 Task: Add a condition where "Channel Is Email" in new tickets in your groups.
Action: Mouse moved to (125, 409)
Screenshot: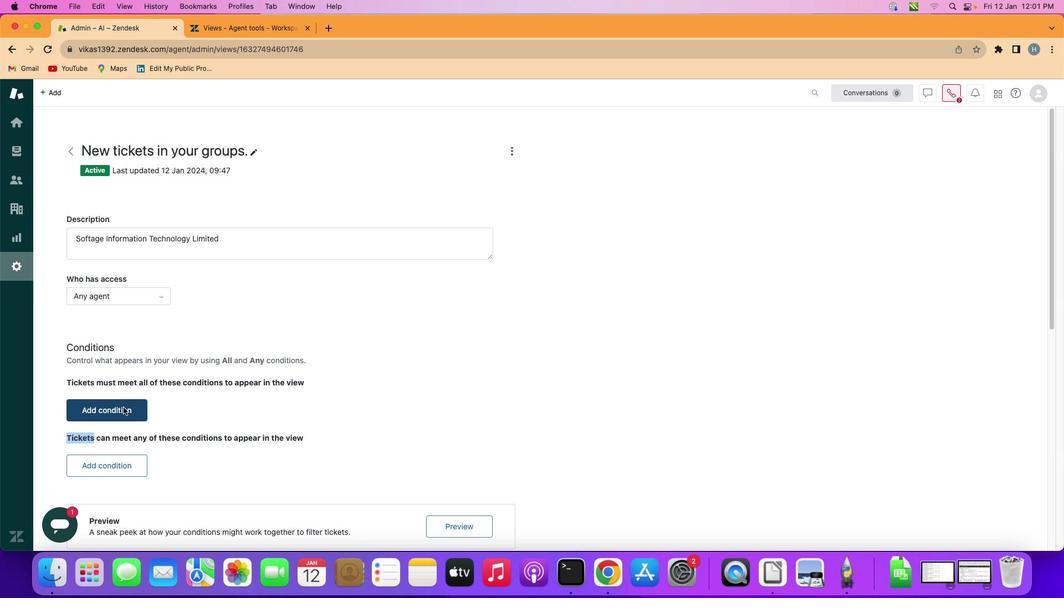 
Action: Mouse pressed left at (125, 409)
Screenshot: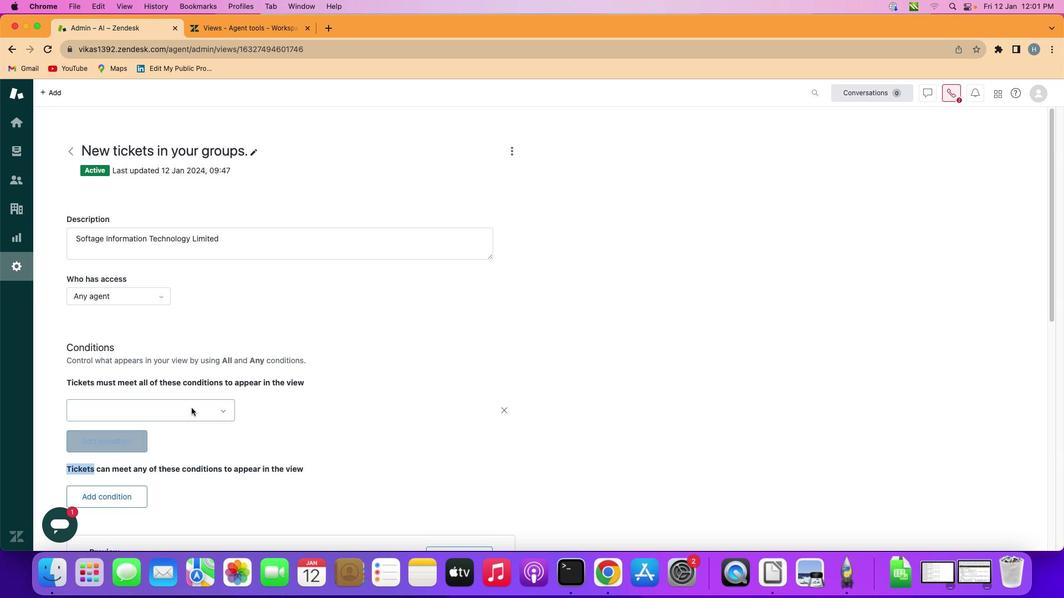 
Action: Mouse moved to (194, 409)
Screenshot: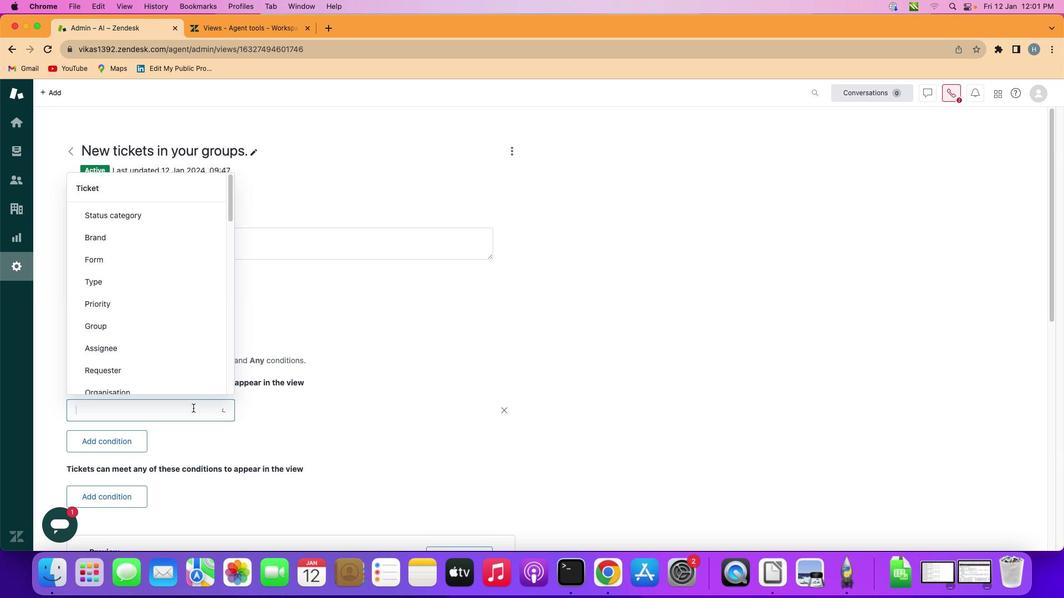 
Action: Mouse pressed left at (194, 409)
Screenshot: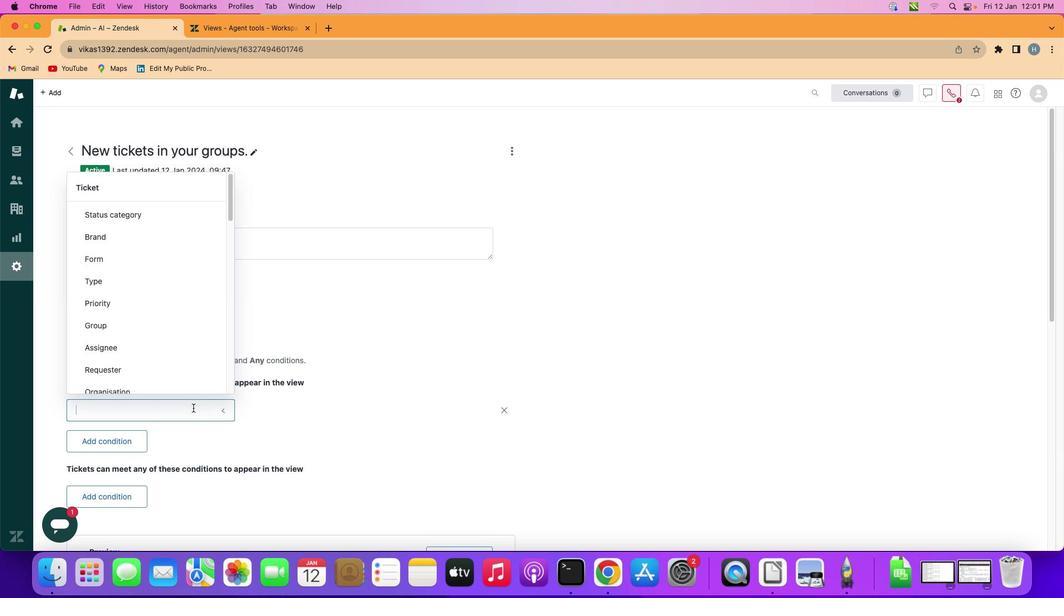 
Action: Mouse moved to (183, 313)
Screenshot: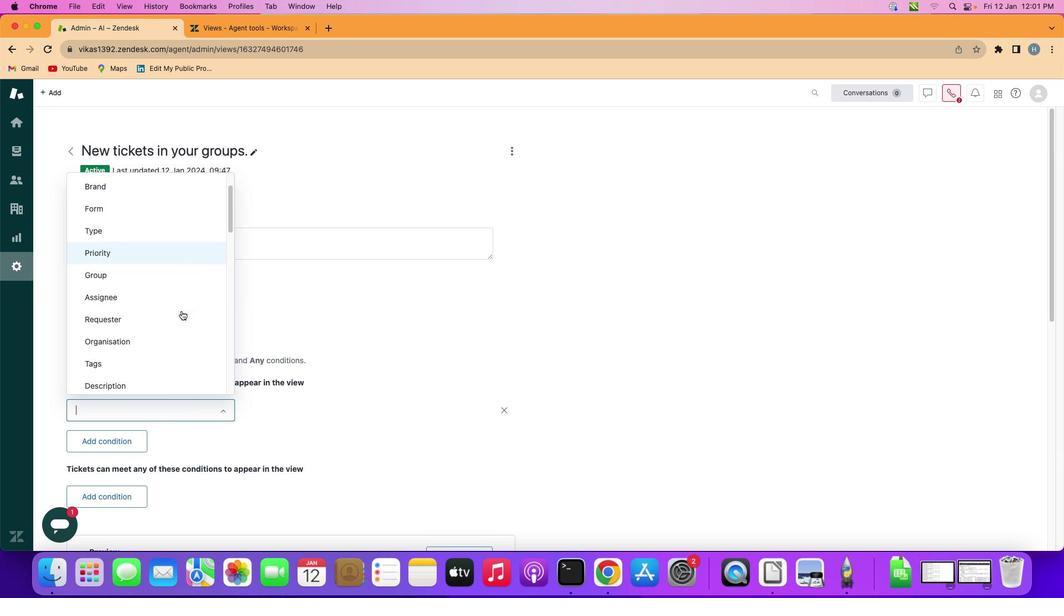 
Action: Mouse scrolled (183, 313) with delta (1, 1)
Screenshot: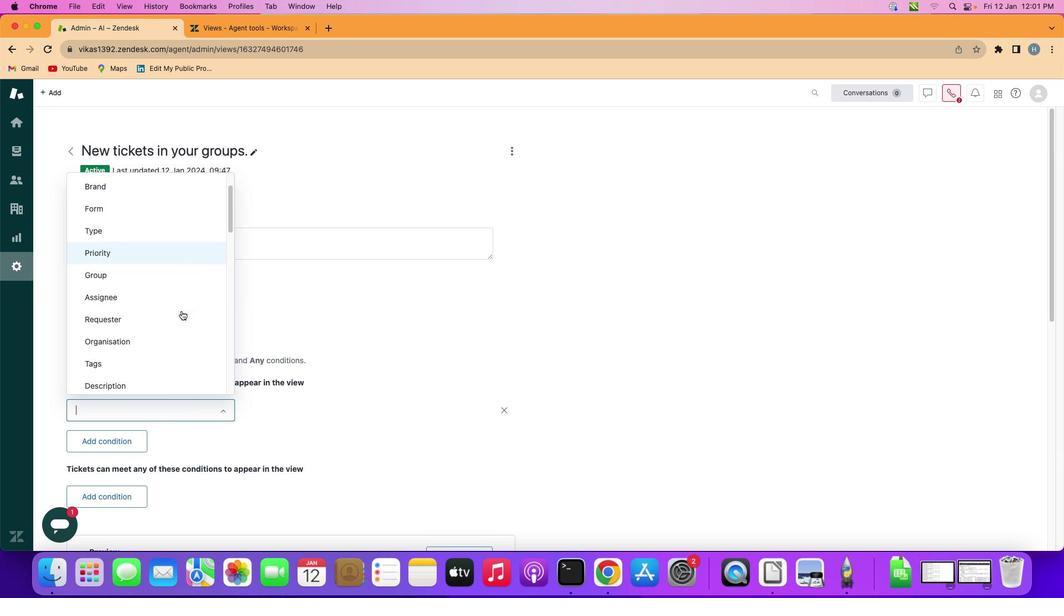 
Action: Mouse moved to (183, 312)
Screenshot: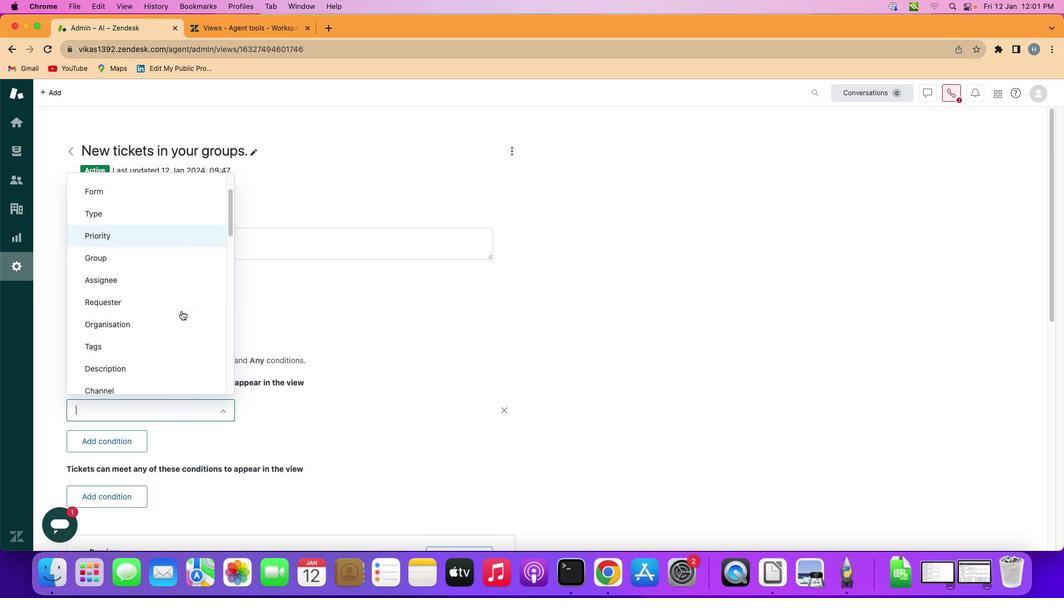 
Action: Mouse scrolled (183, 312) with delta (1, 1)
Screenshot: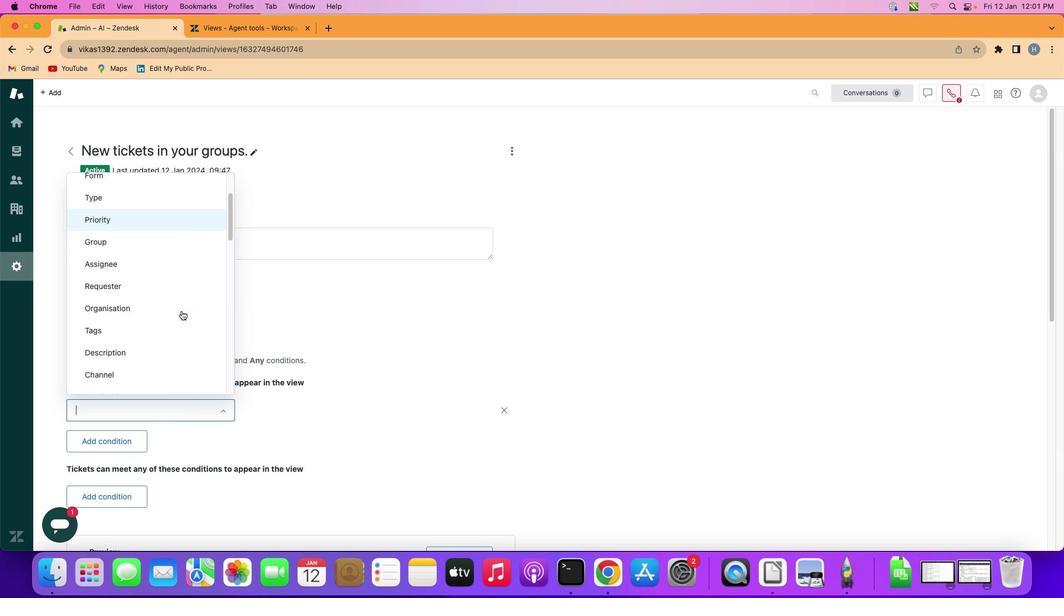
Action: Mouse scrolled (183, 312) with delta (1, 1)
Screenshot: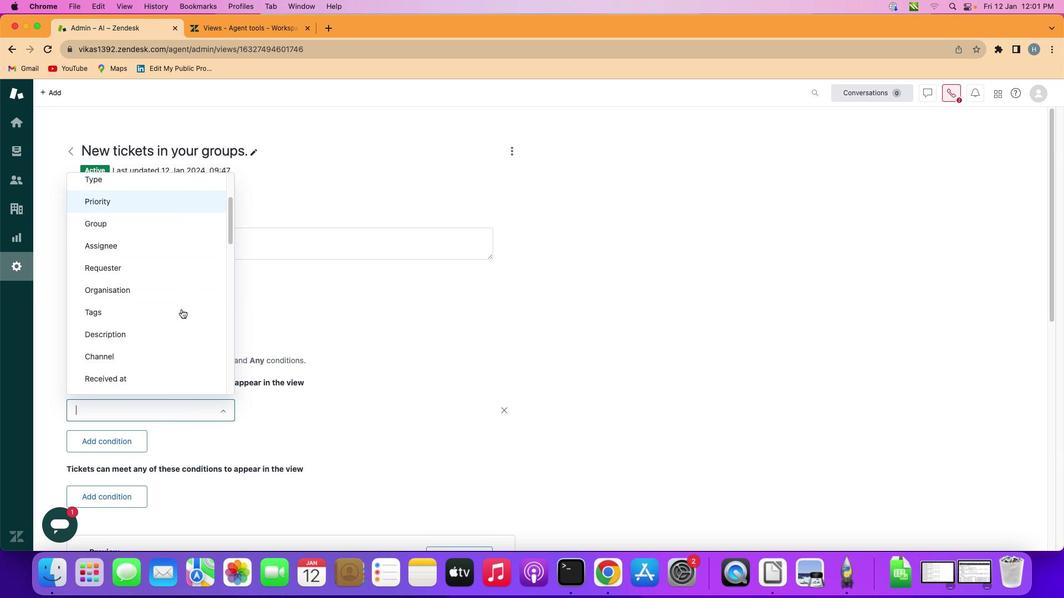 
Action: Mouse scrolled (183, 312) with delta (1, 0)
Screenshot: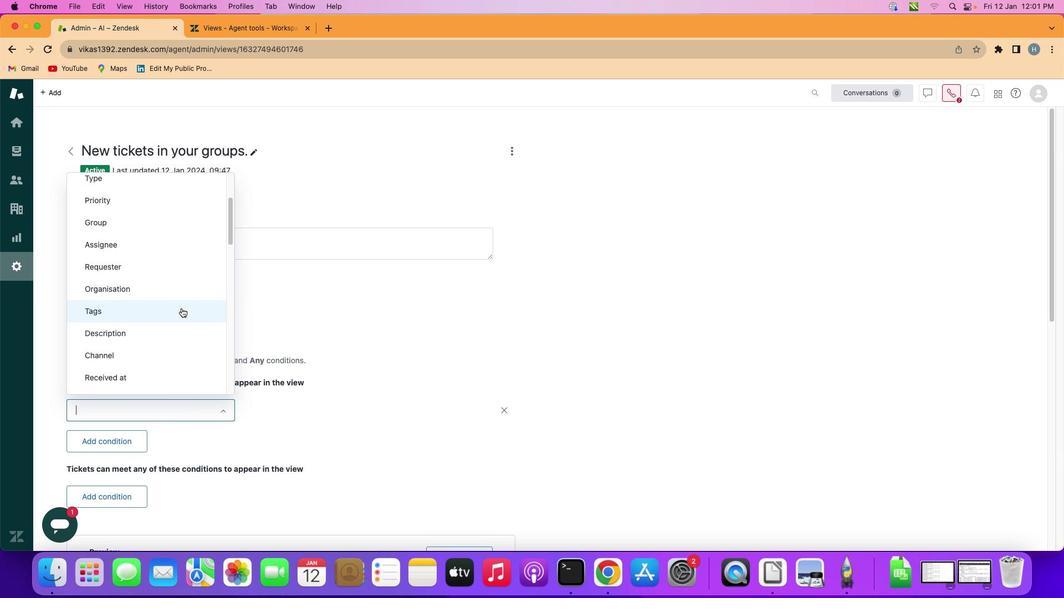 
Action: Mouse moved to (174, 350)
Screenshot: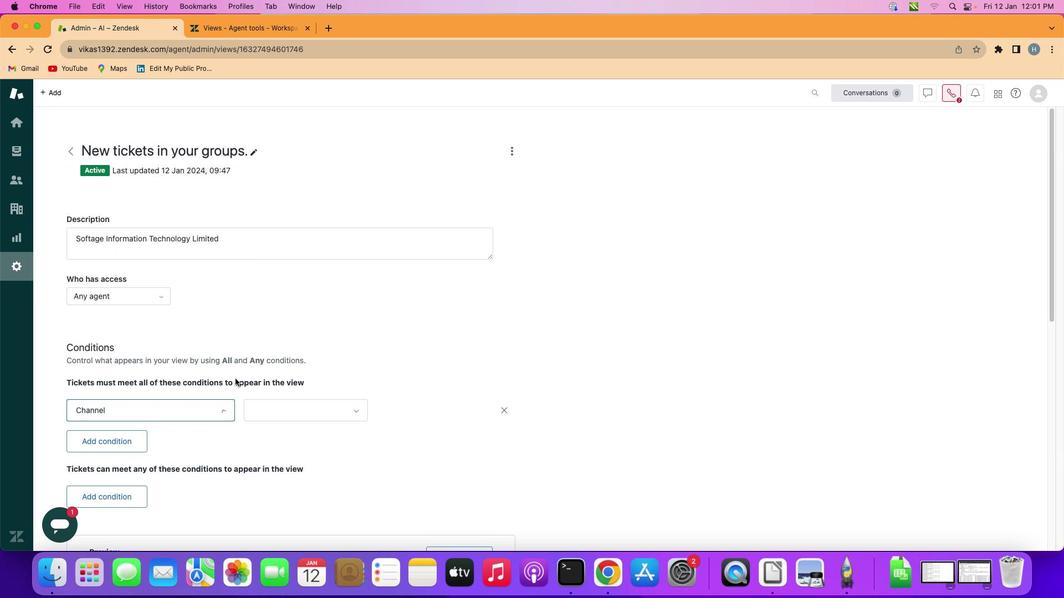 
Action: Mouse pressed left at (174, 350)
Screenshot: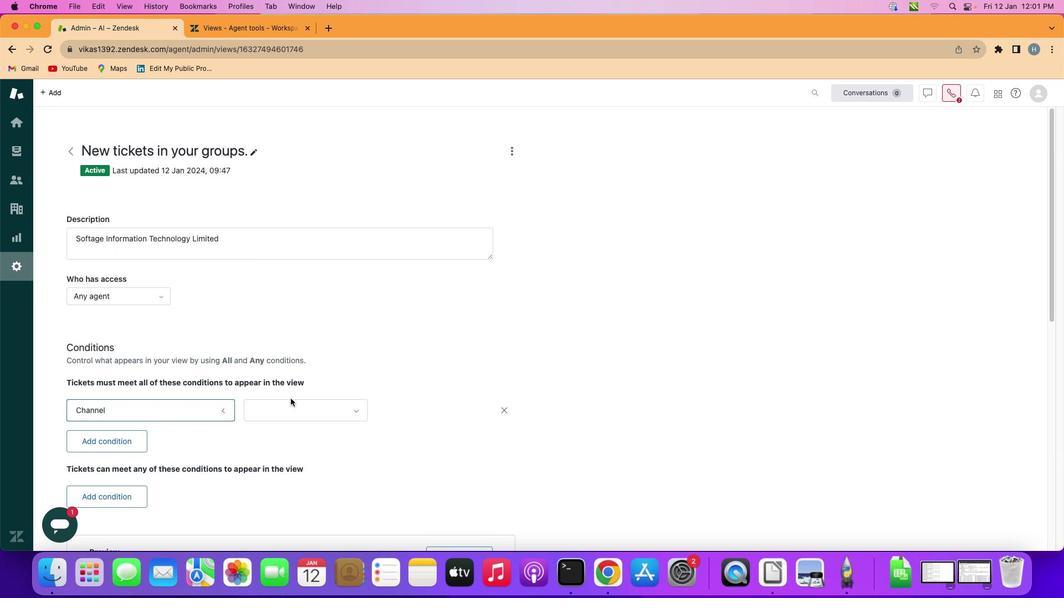 
Action: Mouse moved to (321, 407)
Screenshot: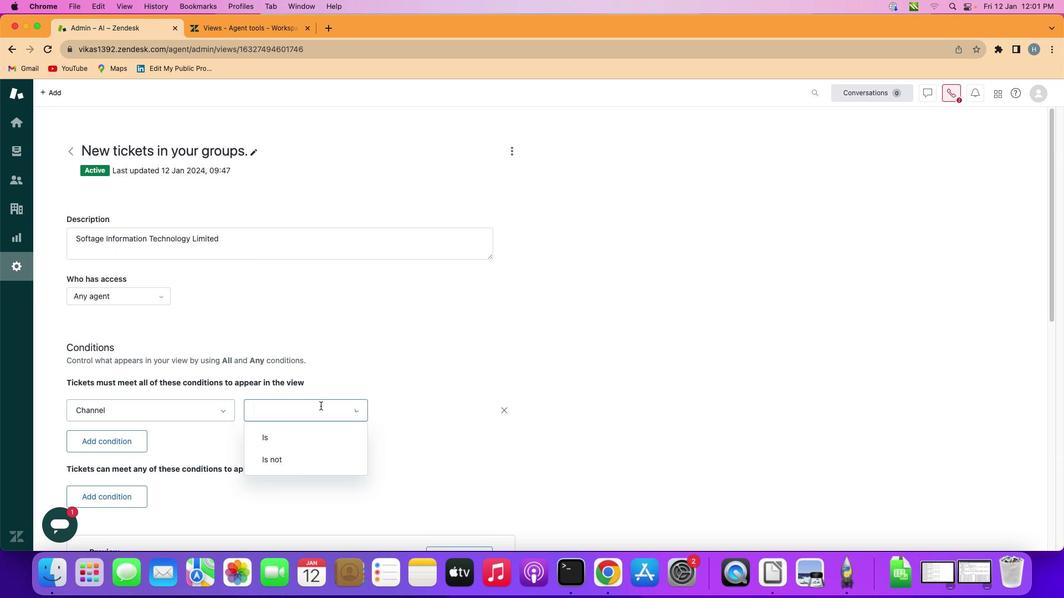 
Action: Mouse pressed left at (321, 407)
Screenshot: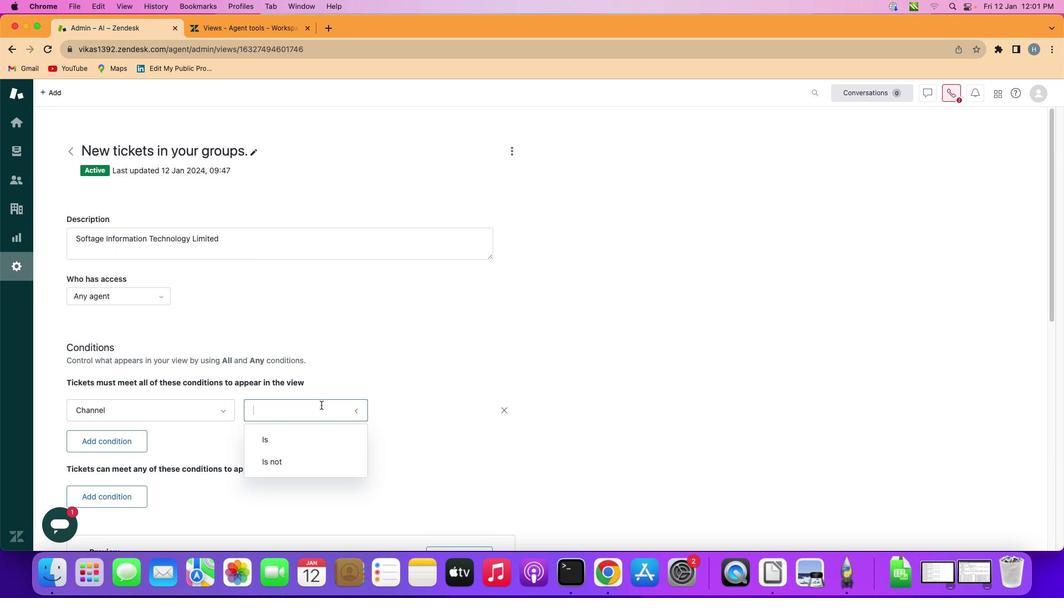 
Action: Mouse moved to (319, 435)
Screenshot: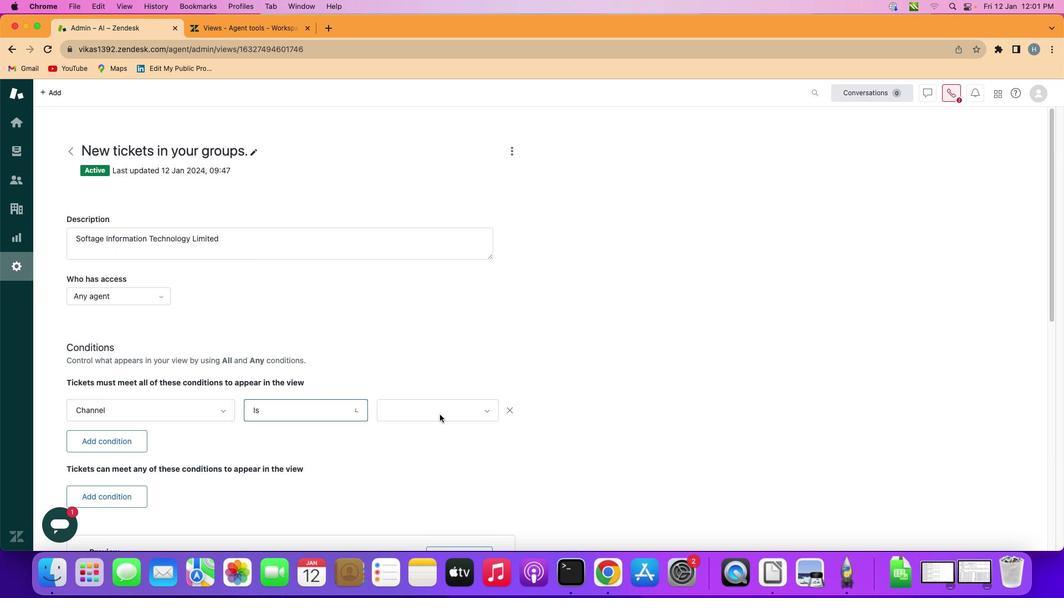 
Action: Mouse pressed left at (319, 435)
Screenshot: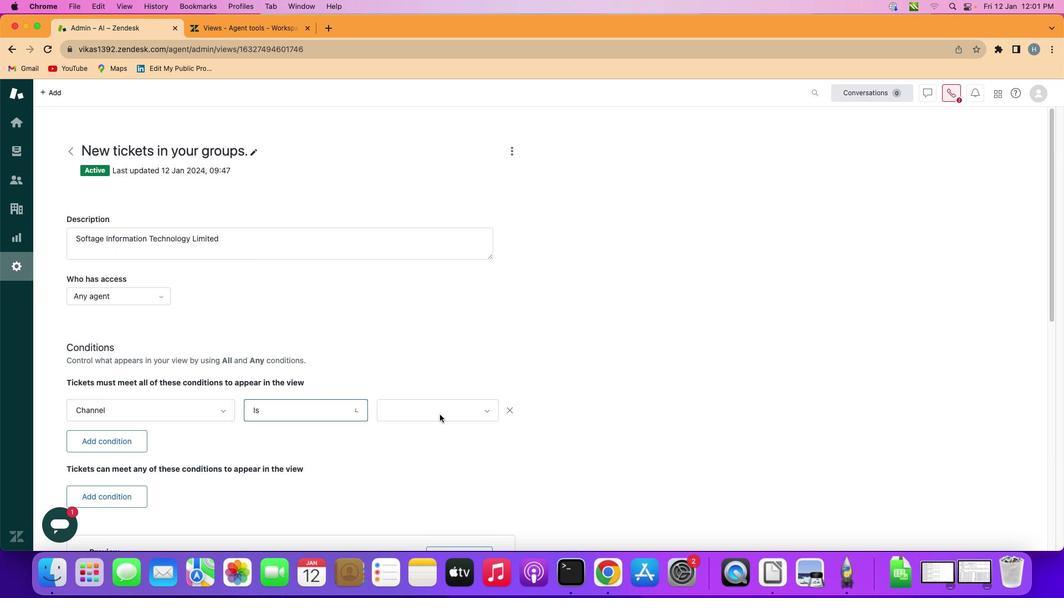 
Action: Mouse moved to (448, 414)
Screenshot: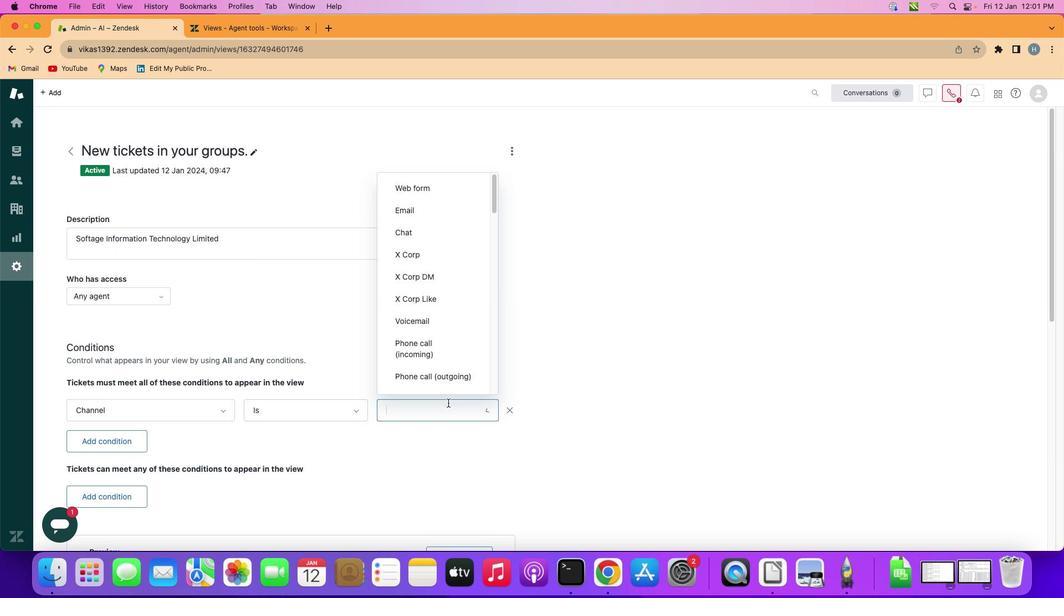 
Action: Mouse pressed left at (448, 414)
Screenshot: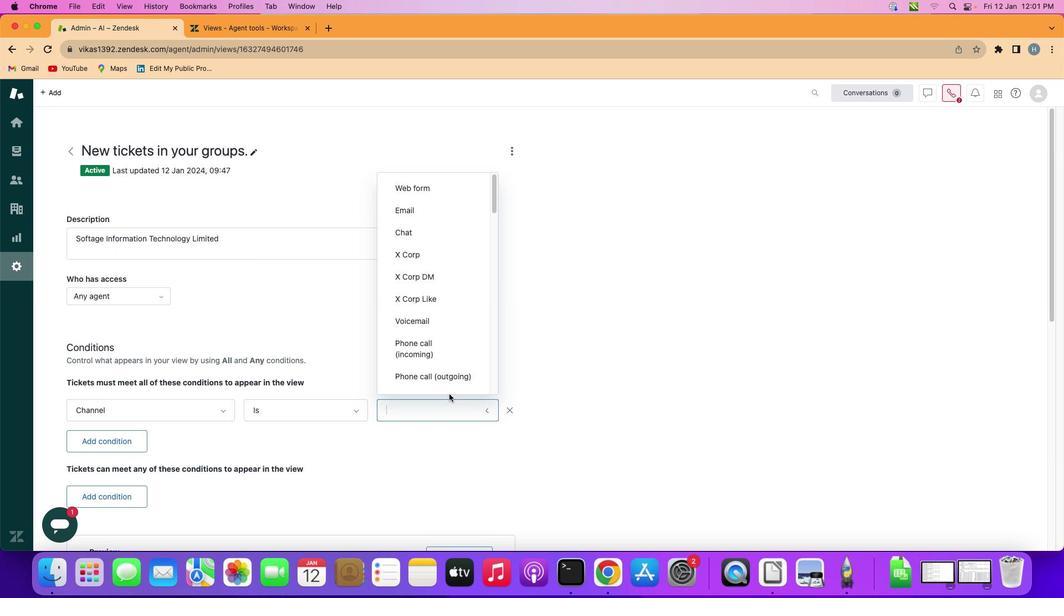 
Action: Mouse moved to (446, 212)
Screenshot: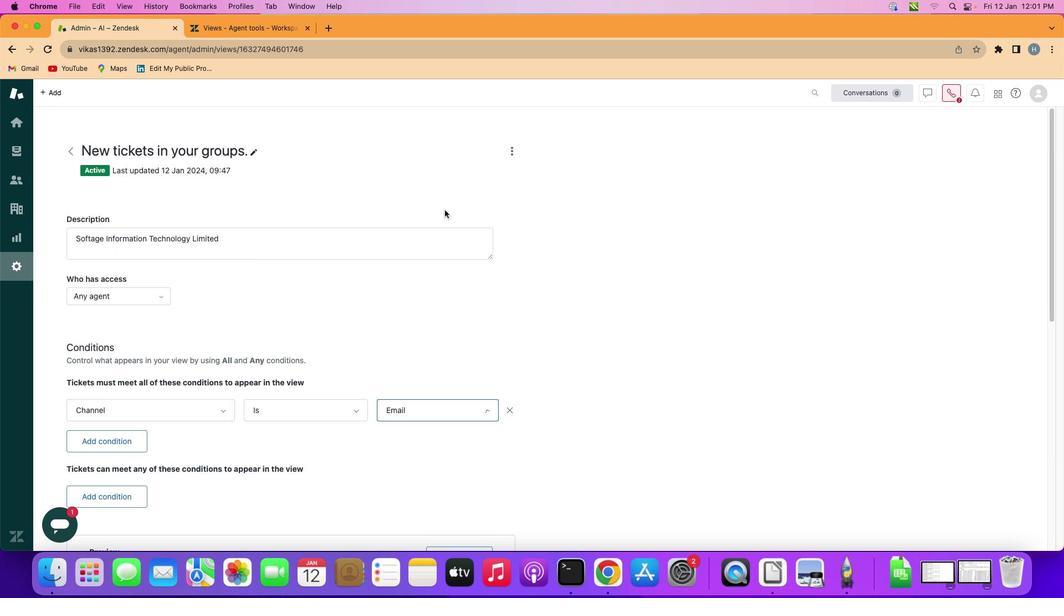 
Action: Mouse pressed left at (446, 212)
Screenshot: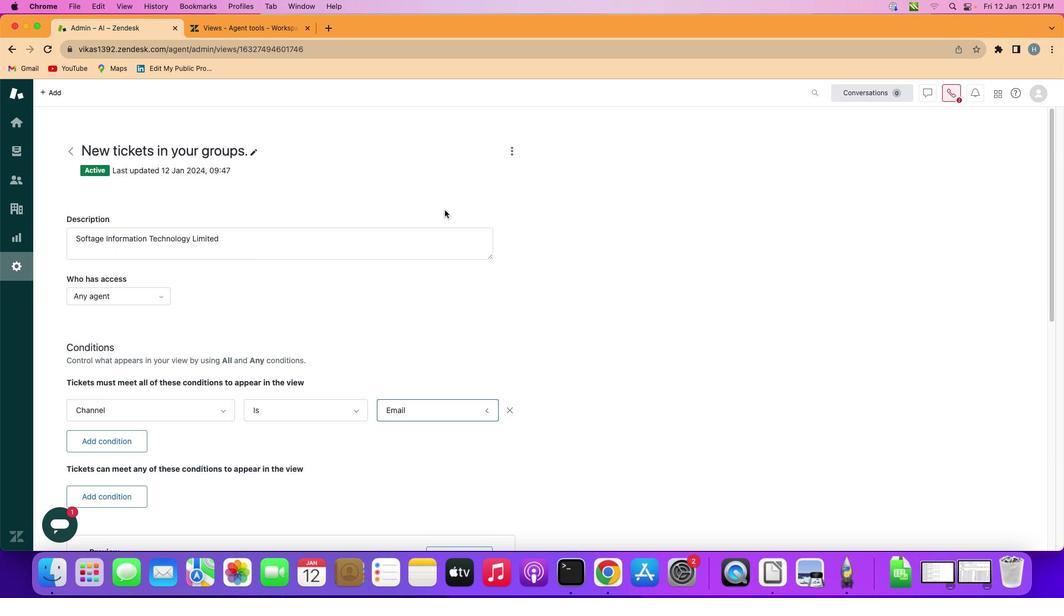 
